 Task: Create a due date automation trigger when advanced on, 2 hours after a card is due add dates not starting this month.
Action: Mouse moved to (937, 77)
Screenshot: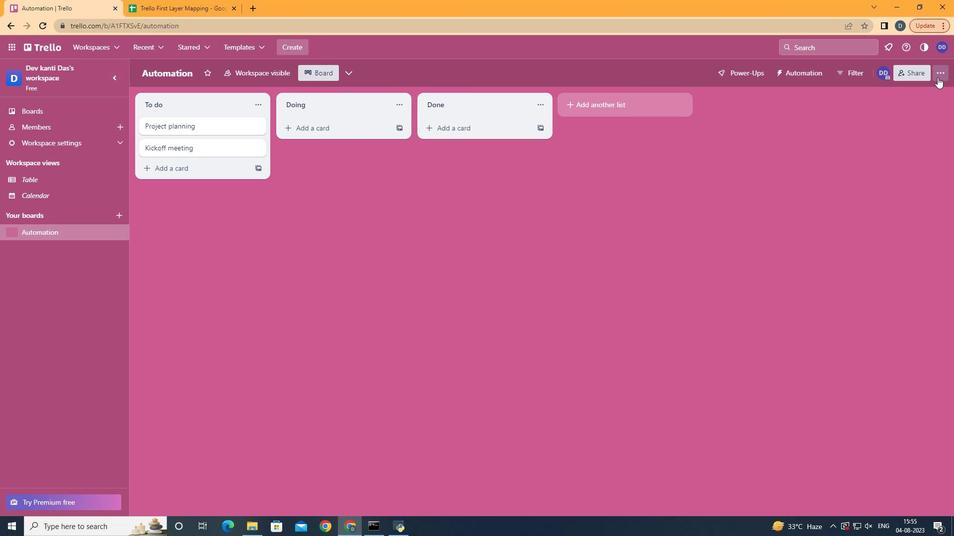 
Action: Mouse pressed left at (937, 77)
Screenshot: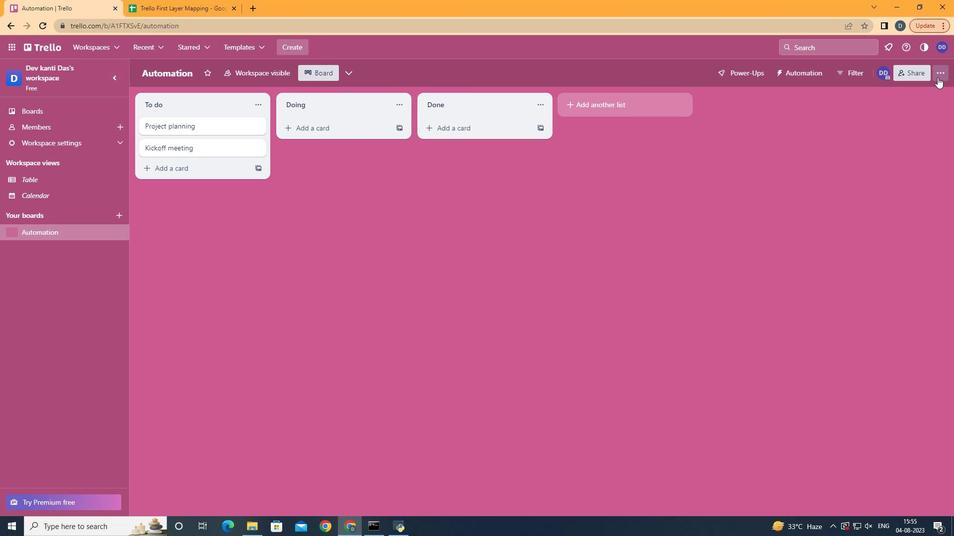 
Action: Mouse moved to (847, 220)
Screenshot: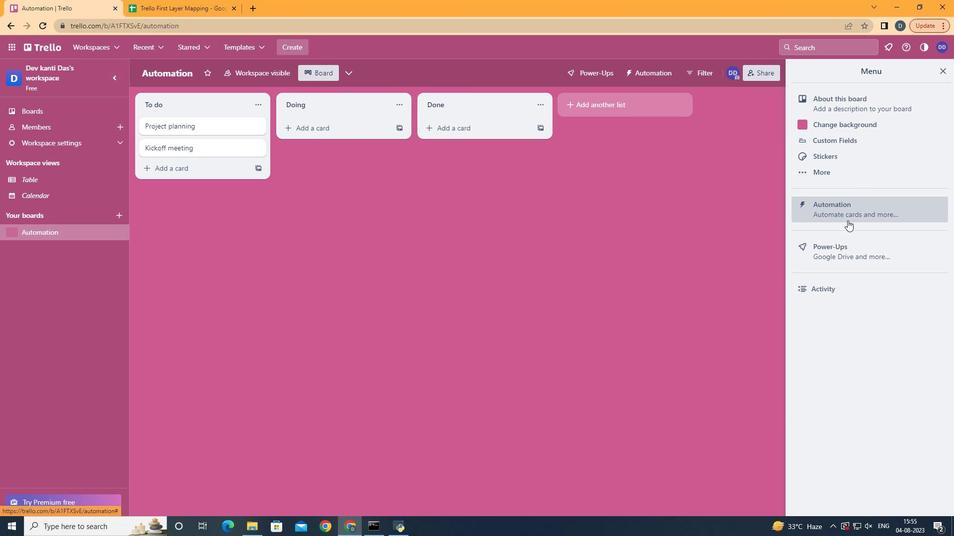 
Action: Mouse pressed left at (847, 220)
Screenshot: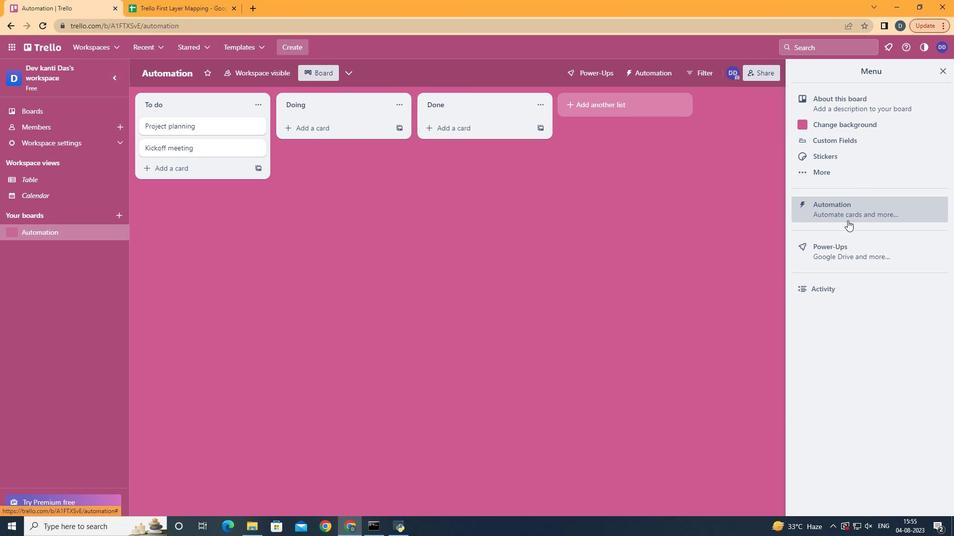 
Action: Mouse moved to (202, 203)
Screenshot: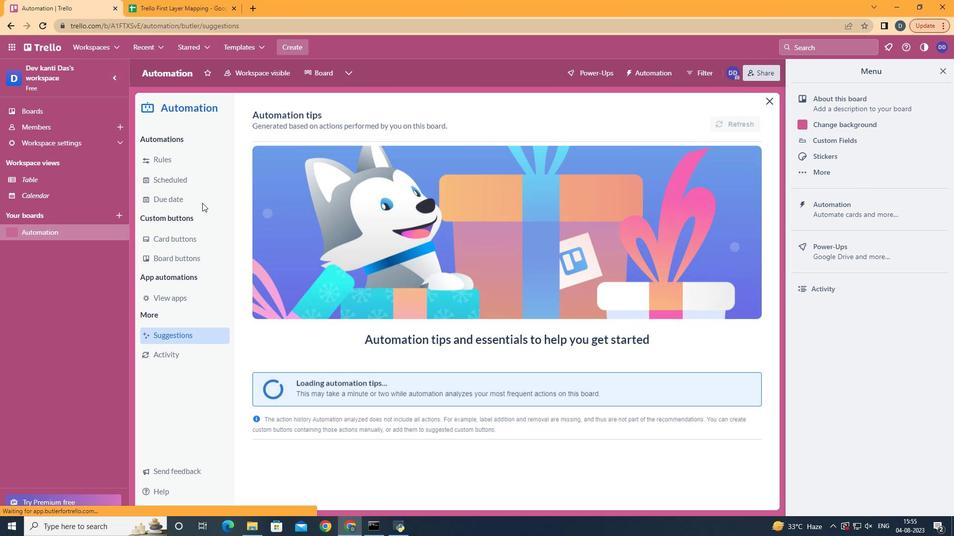 
Action: Mouse pressed left at (202, 203)
Screenshot: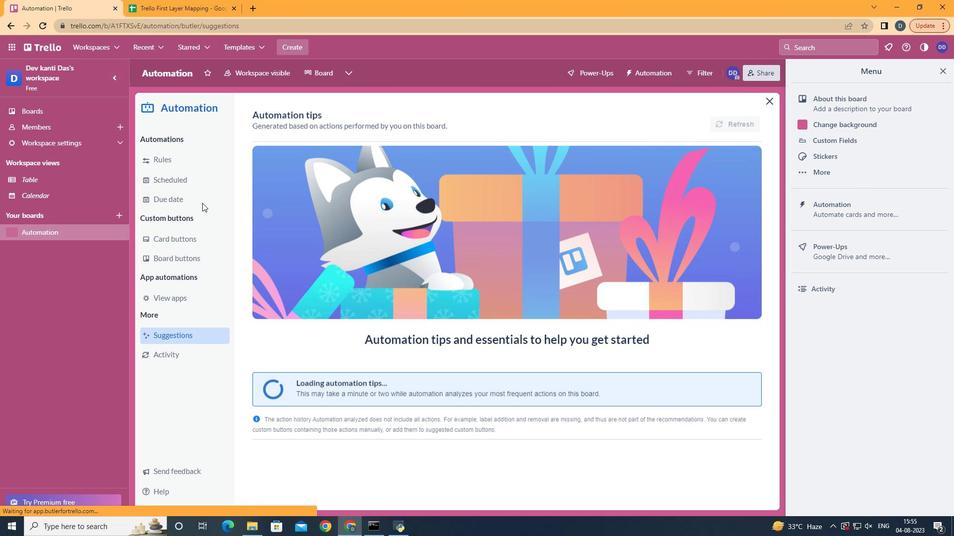 
Action: Mouse moved to (200, 199)
Screenshot: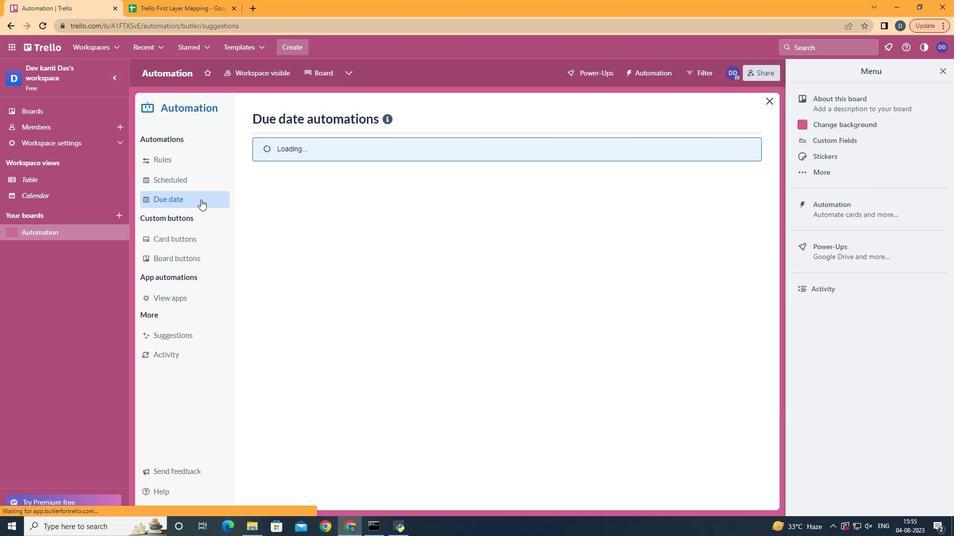 
Action: Mouse pressed left at (200, 199)
Screenshot: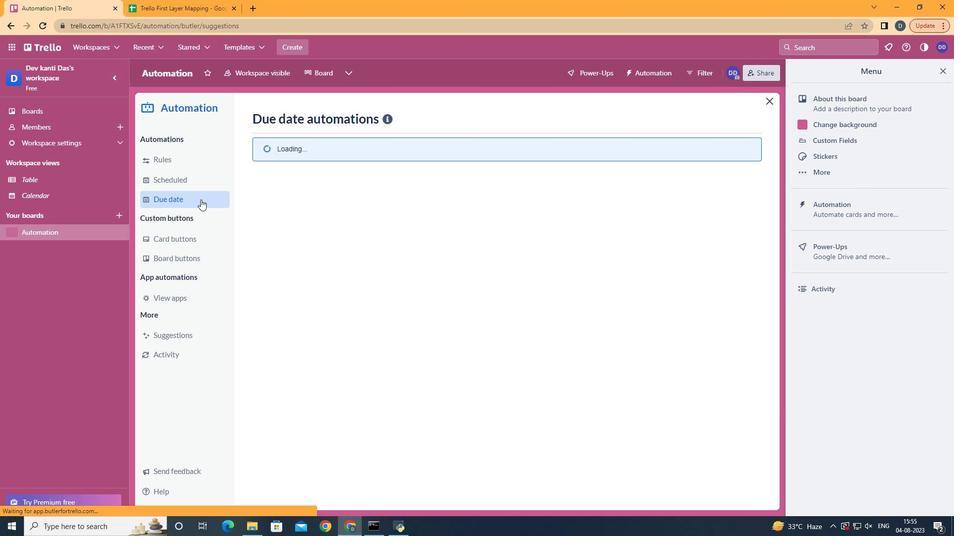 
Action: Mouse moved to (701, 113)
Screenshot: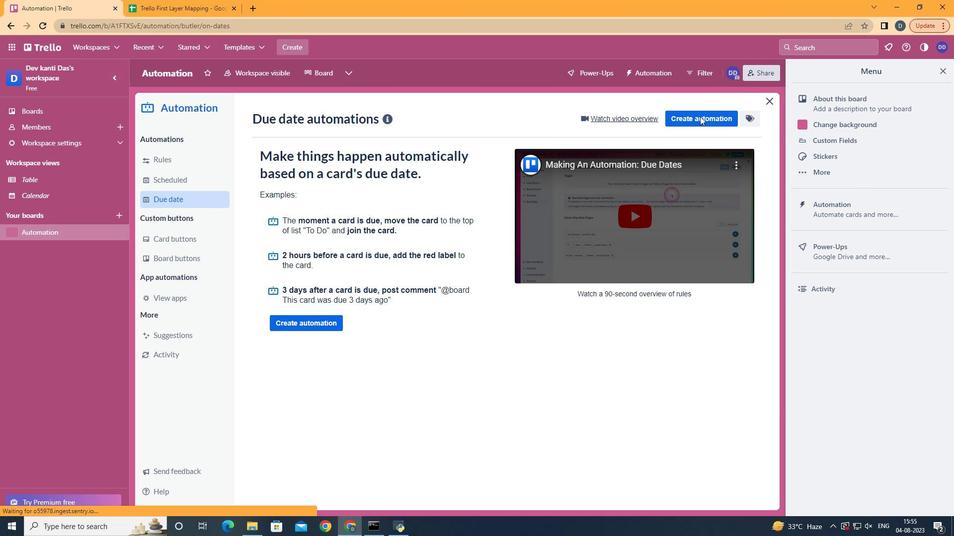 
Action: Mouse pressed left at (702, 109)
Screenshot: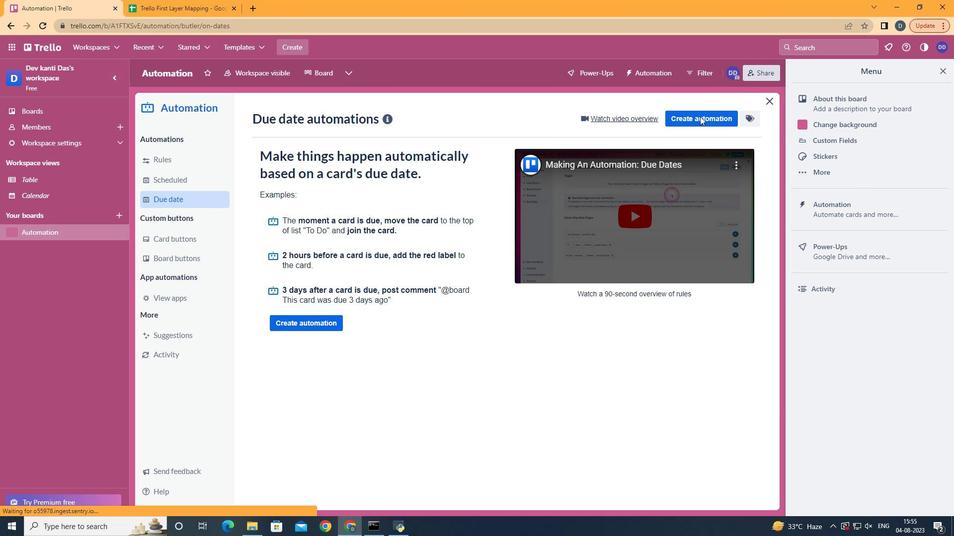 
Action: Mouse moved to (700, 116)
Screenshot: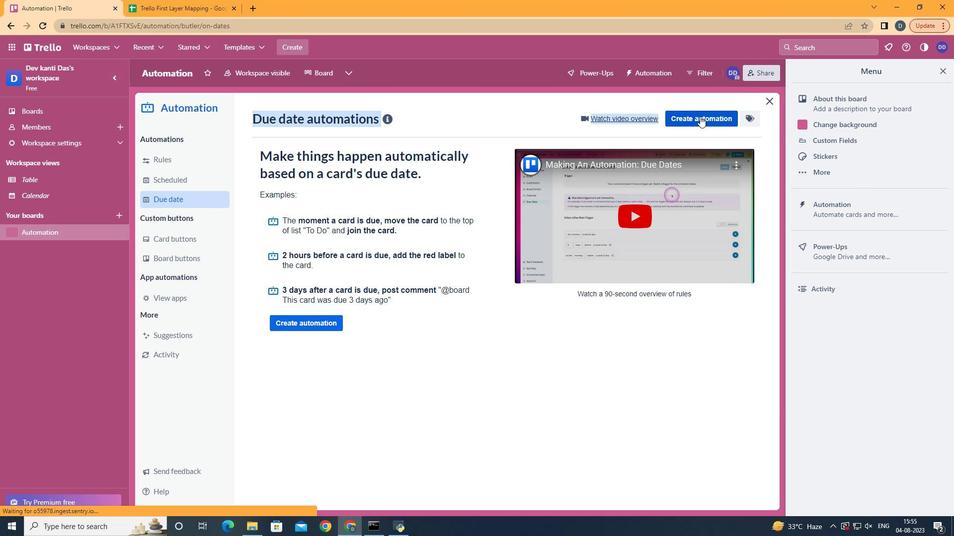 
Action: Mouse pressed left at (700, 116)
Screenshot: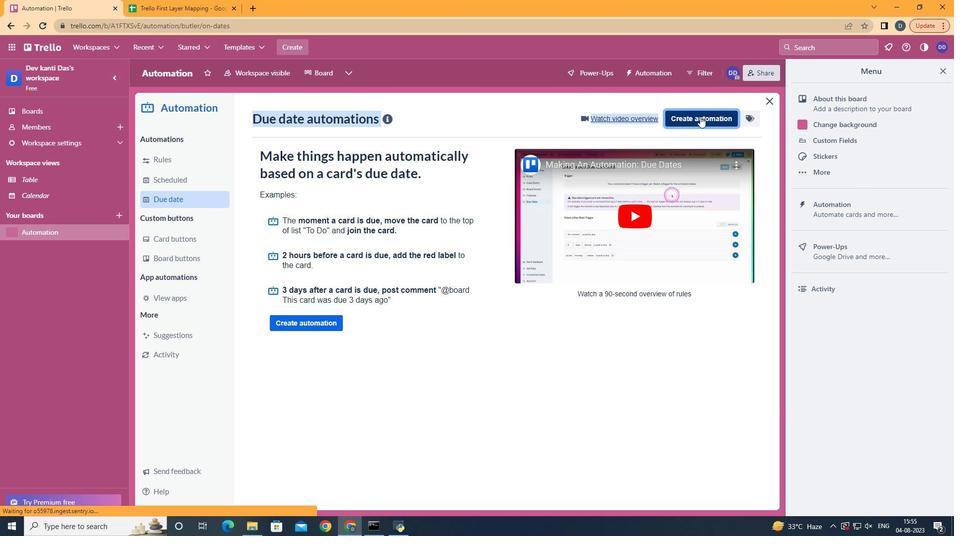 
Action: Mouse moved to (505, 206)
Screenshot: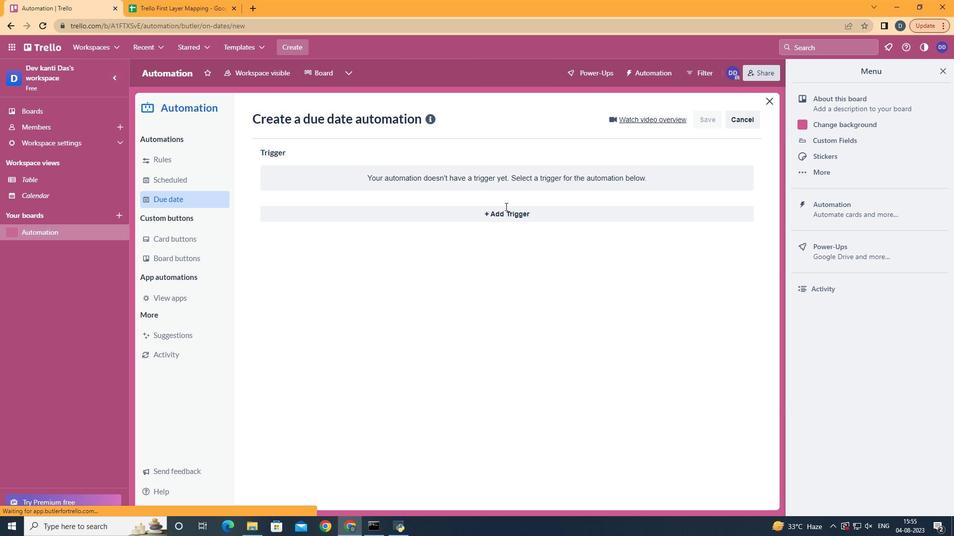 
Action: Mouse pressed left at (505, 206)
Screenshot: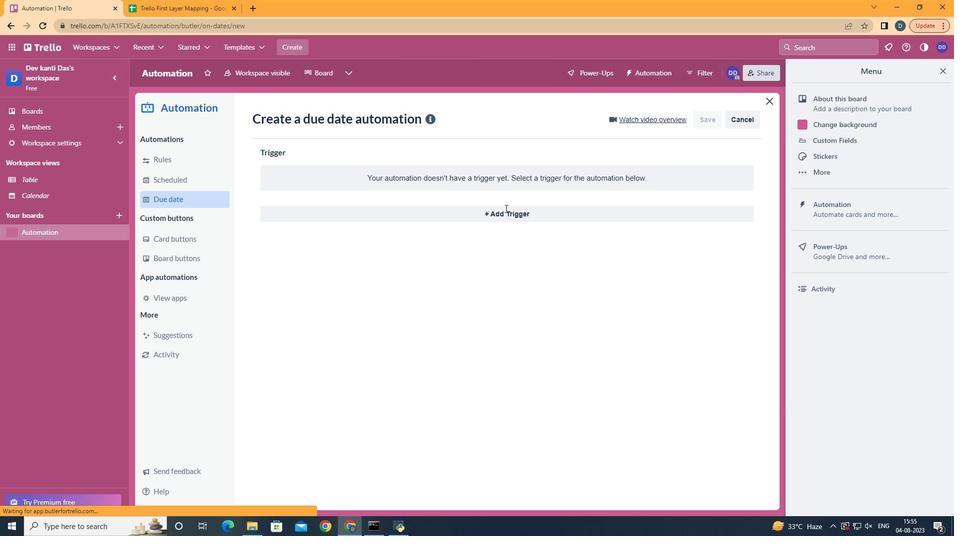 
Action: Mouse moved to (505, 209)
Screenshot: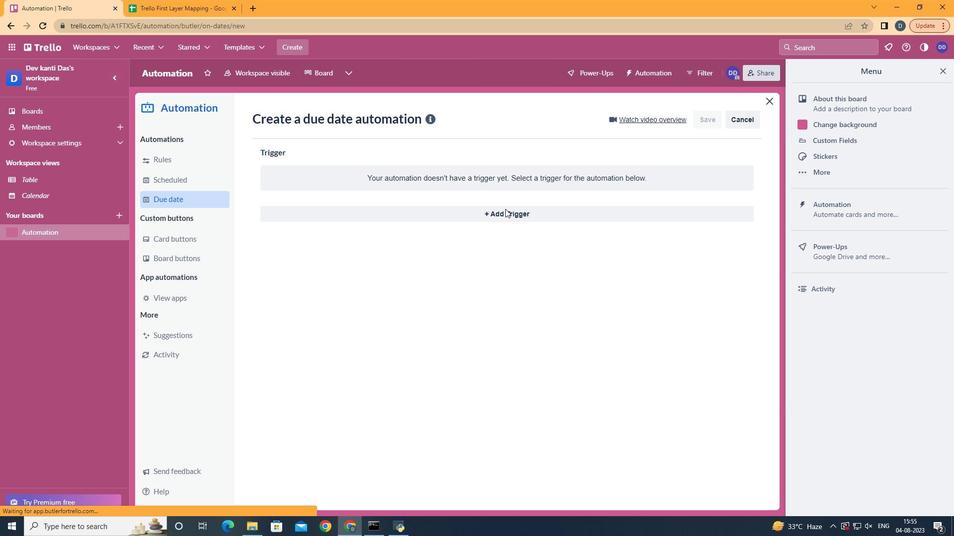 
Action: Mouse pressed left at (505, 209)
Screenshot: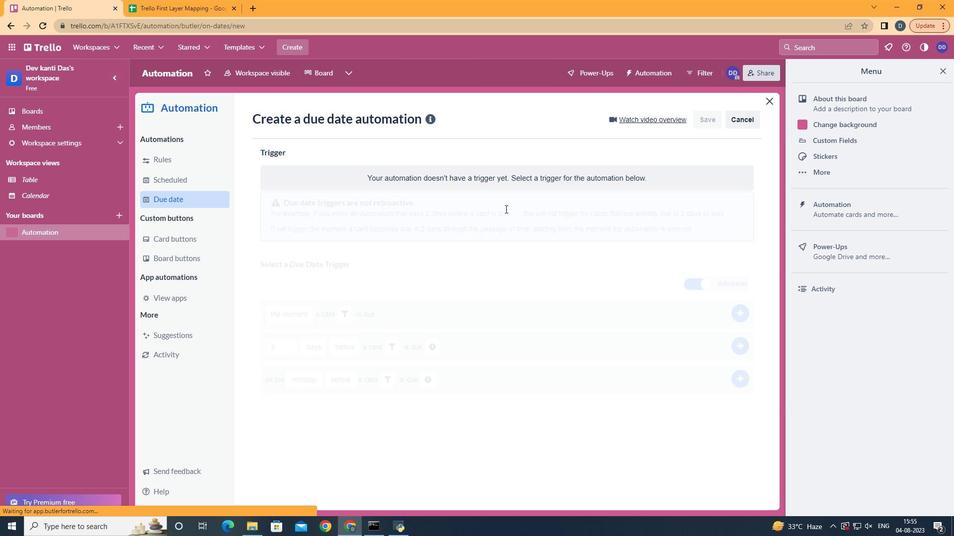 
Action: Mouse moved to (312, 422)
Screenshot: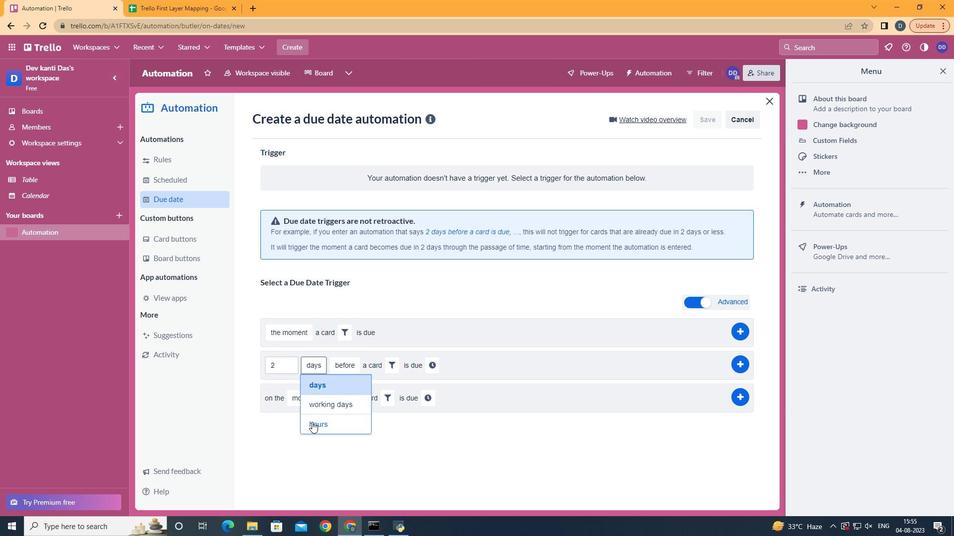 
Action: Mouse pressed left at (312, 422)
Screenshot: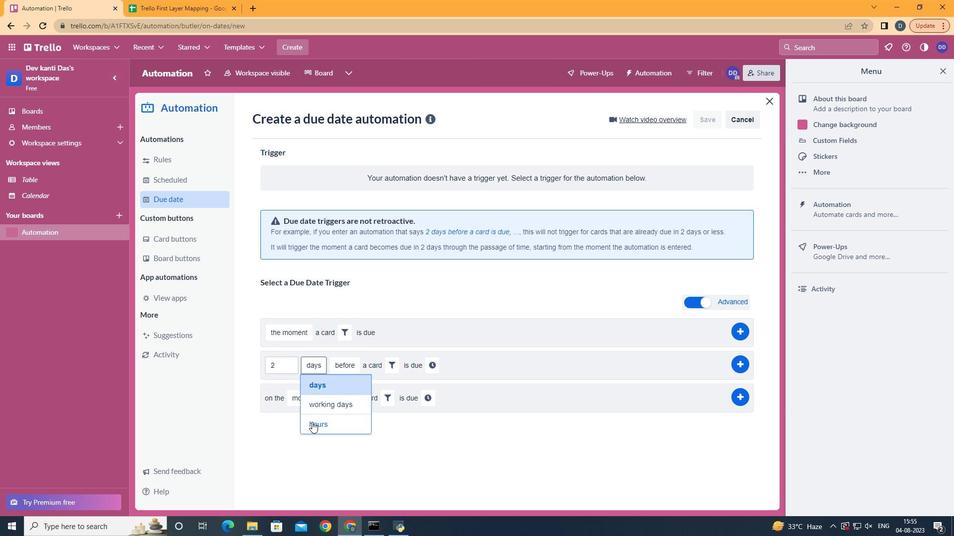 
Action: Mouse moved to (358, 408)
Screenshot: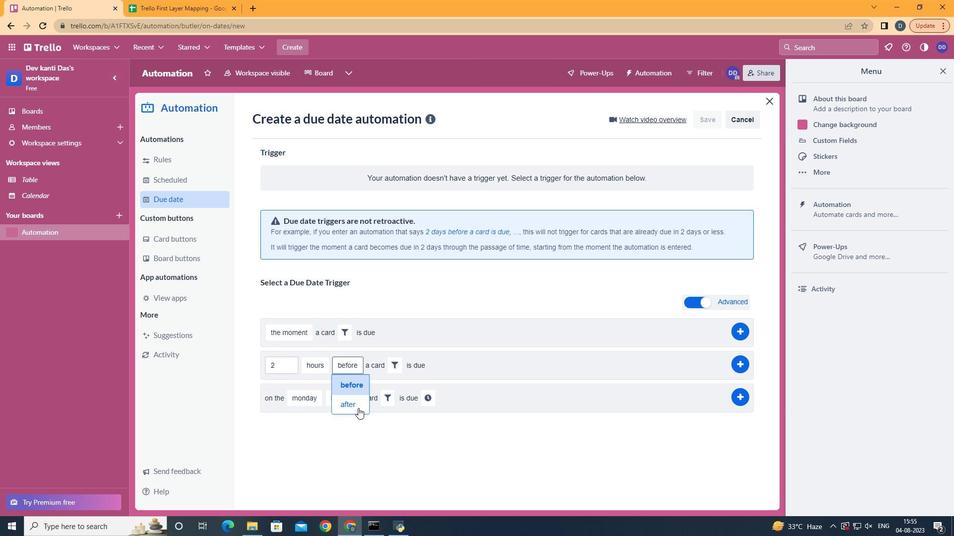 
Action: Mouse pressed left at (358, 408)
Screenshot: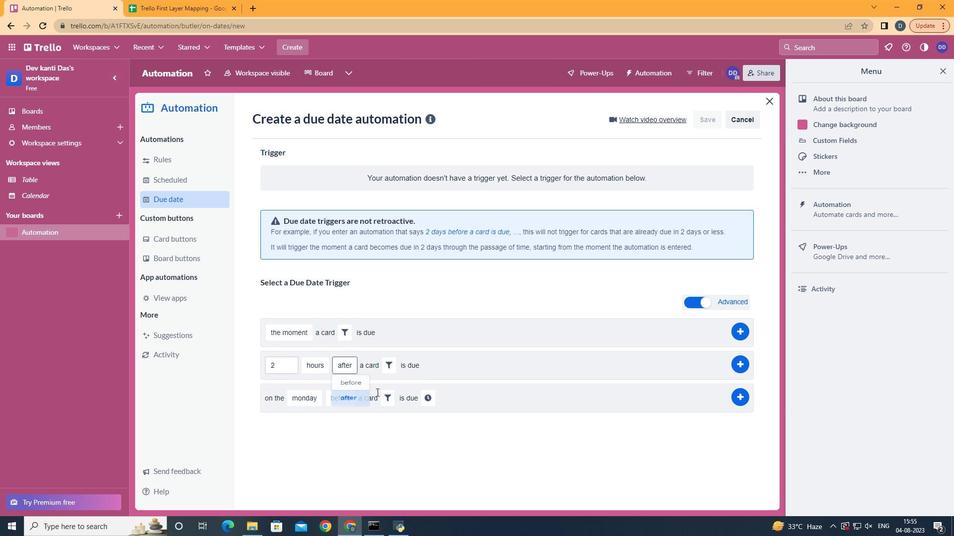
Action: Mouse moved to (393, 365)
Screenshot: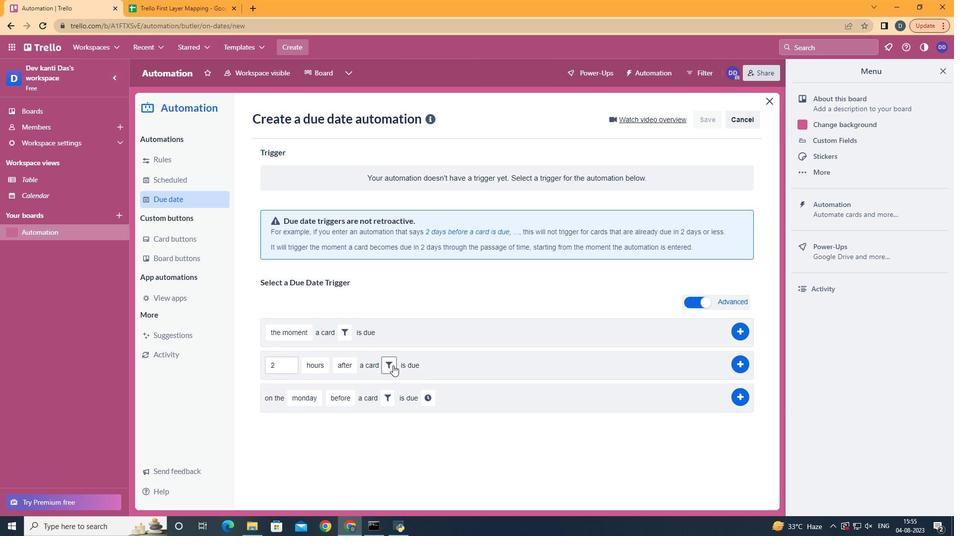 
Action: Mouse pressed left at (393, 365)
Screenshot: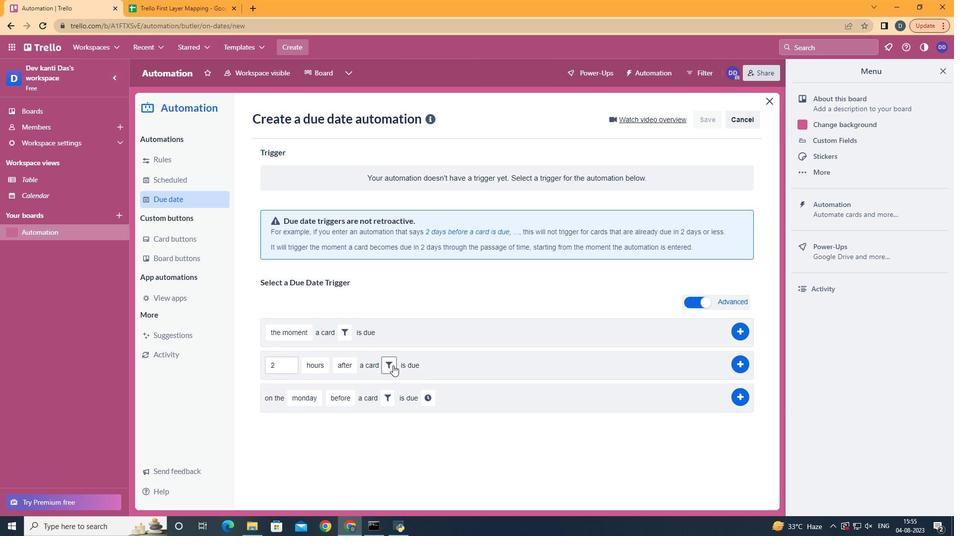 
Action: Mouse moved to (447, 399)
Screenshot: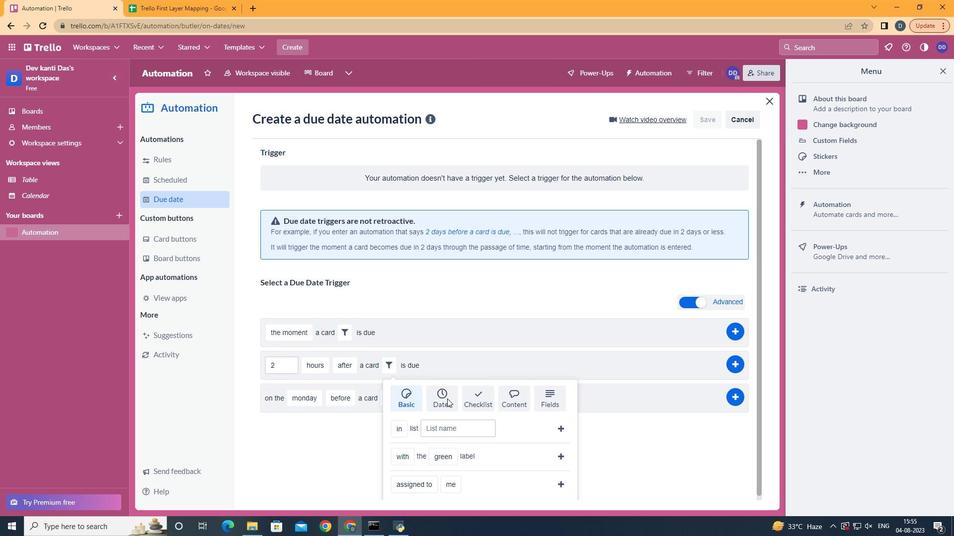 
Action: Mouse pressed left at (447, 399)
Screenshot: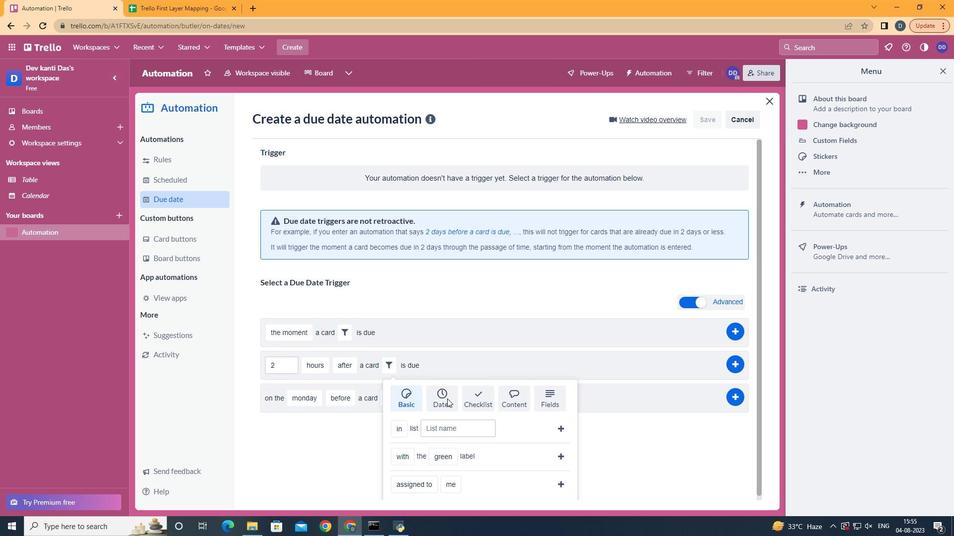 
Action: Mouse moved to (447, 400)
Screenshot: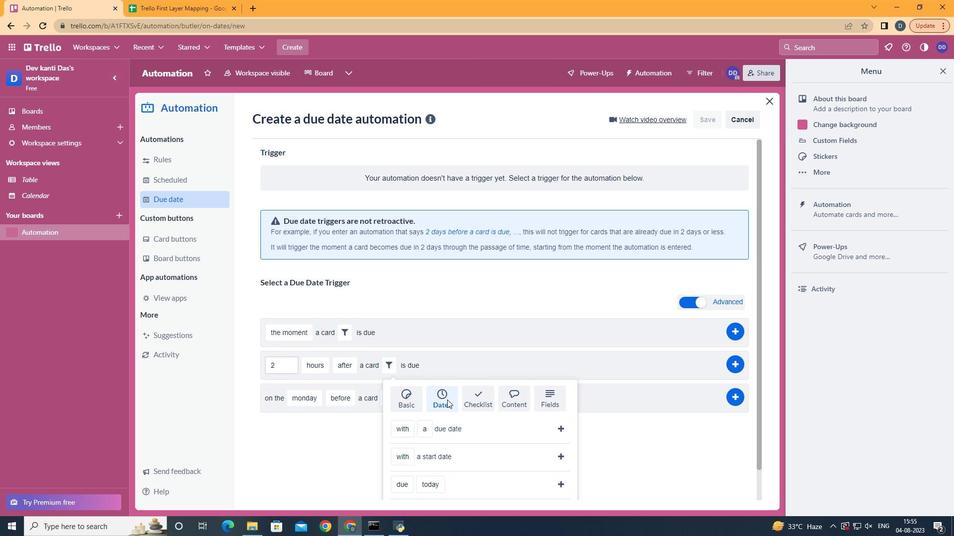 
Action: Mouse scrolled (447, 399) with delta (0, 0)
Screenshot: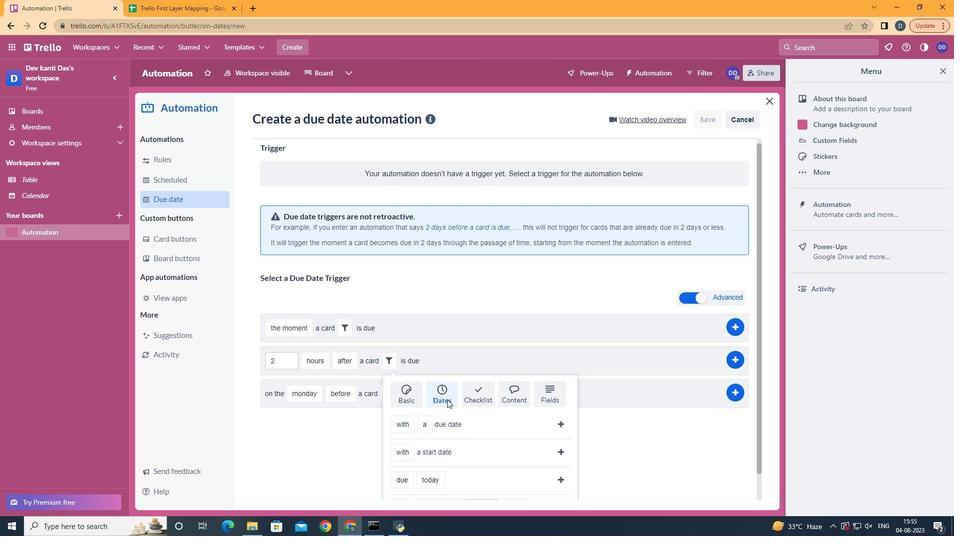 
Action: Mouse scrolled (447, 399) with delta (0, 0)
Screenshot: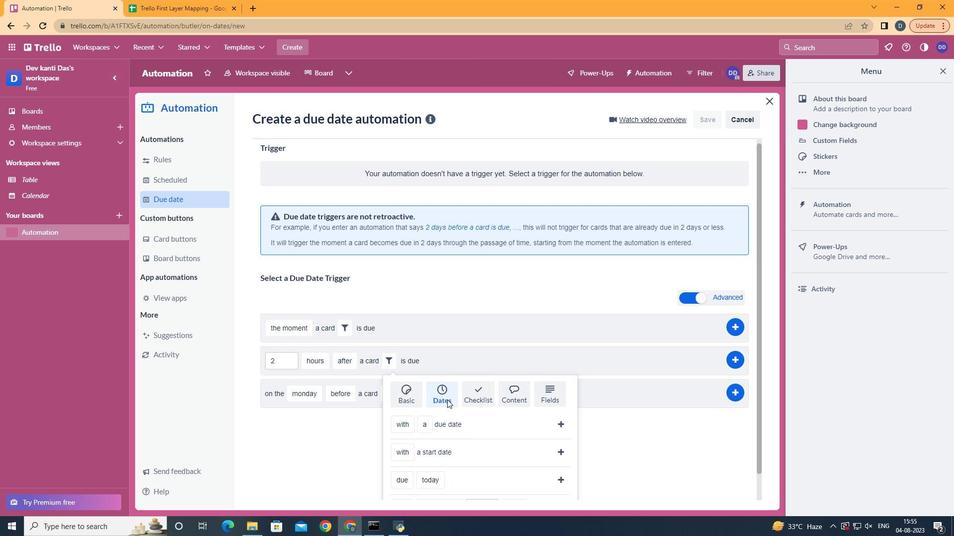 
Action: Mouse scrolled (447, 399) with delta (0, 0)
Screenshot: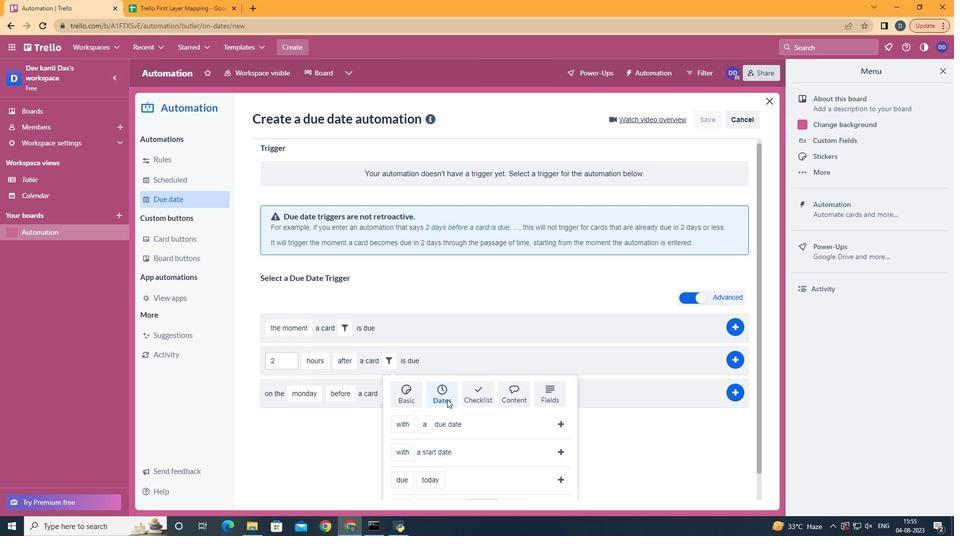 
Action: Mouse scrolled (447, 399) with delta (0, 0)
Screenshot: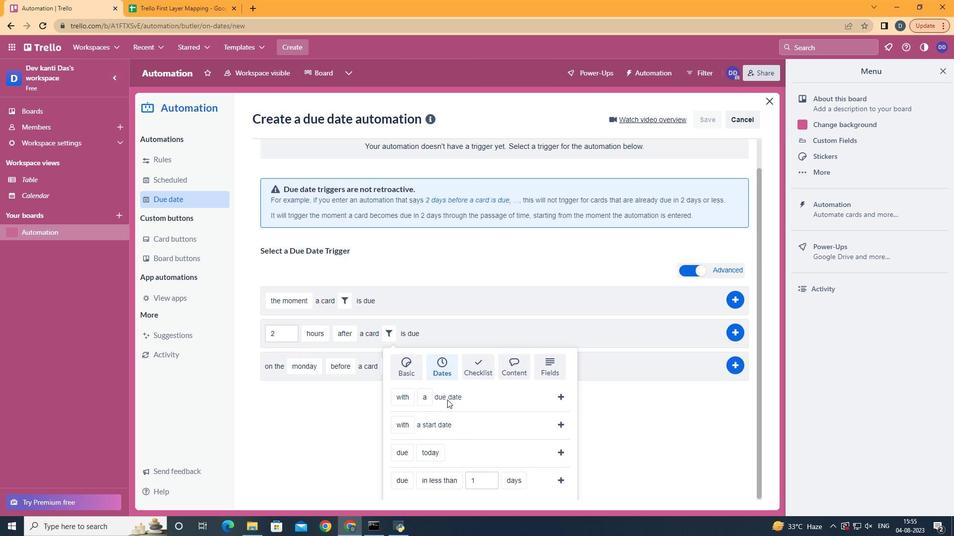 
Action: Mouse moved to (419, 443)
Screenshot: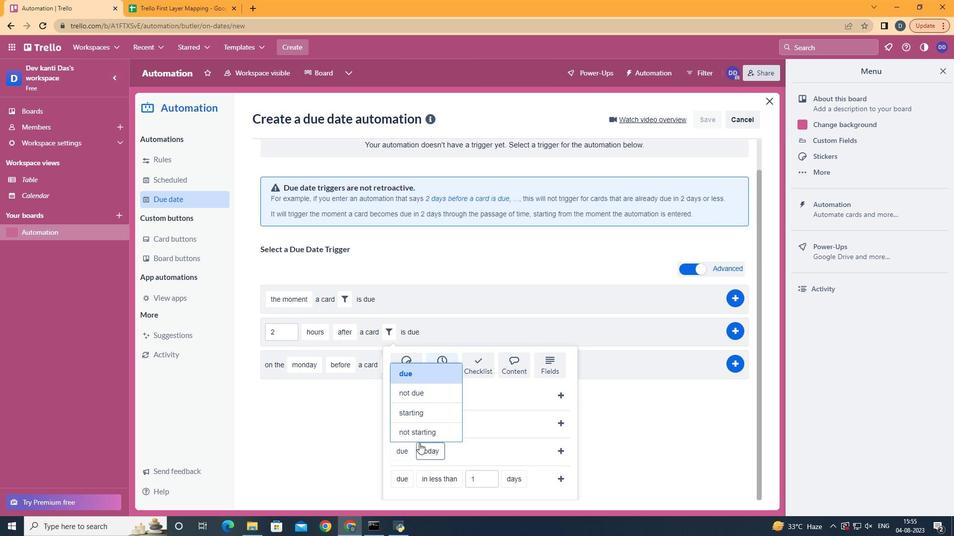
Action: Mouse pressed left at (419, 443)
Screenshot: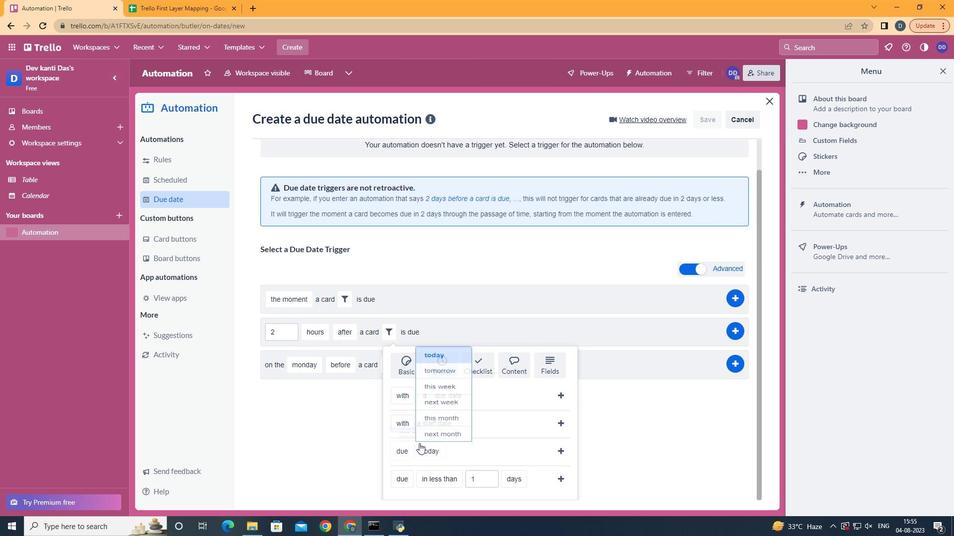 
Action: Mouse moved to (415, 434)
Screenshot: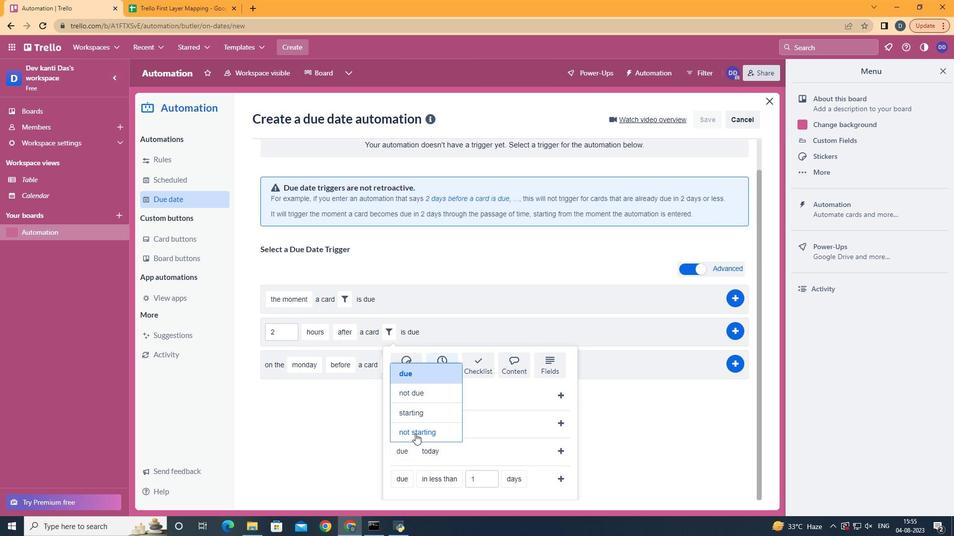 
Action: Mouse pressed left at (415, 434)
Screenshot: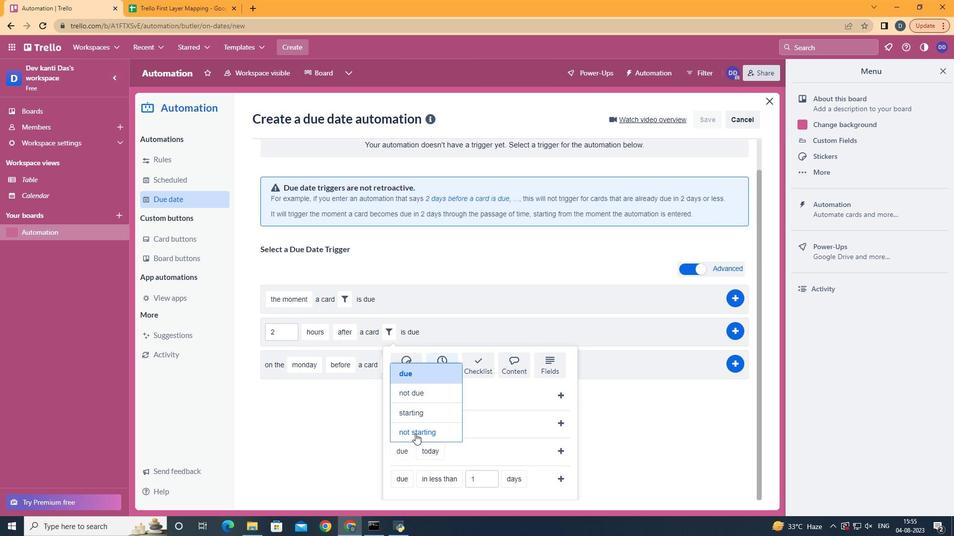 
Action: Mouse moved to (468, 409)
Screenshot: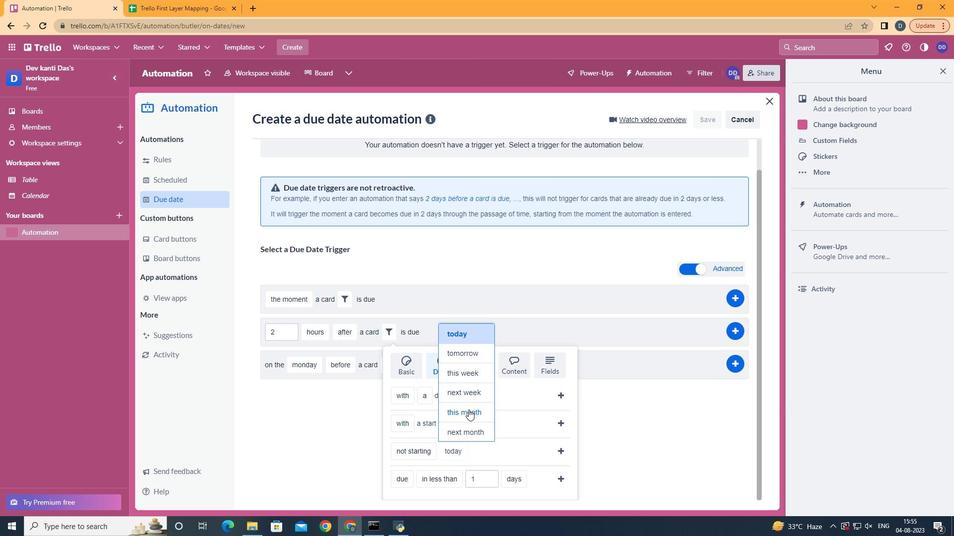
Action: Mouse pressed left at (468, 409)
Screenshot: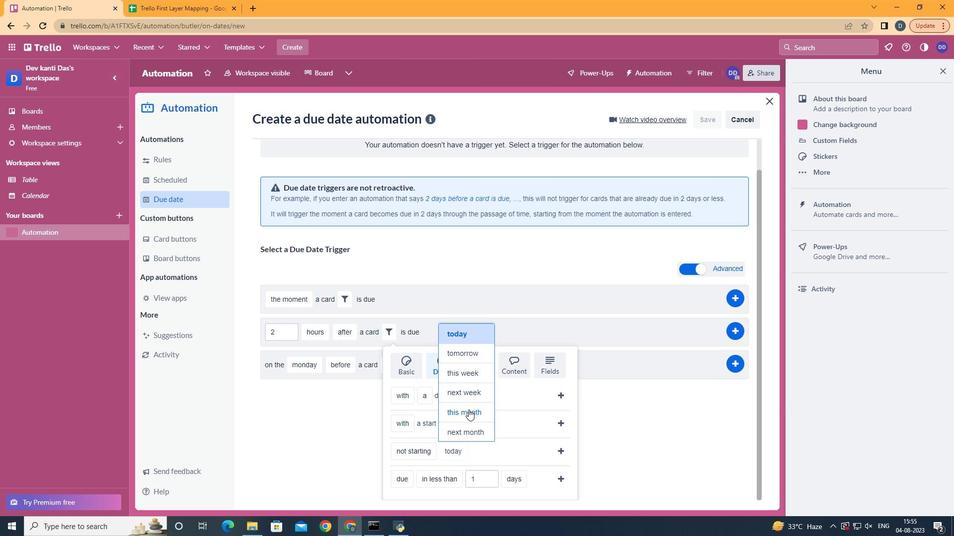 
Action: Mouse moved to (563, 454)
Screenshot: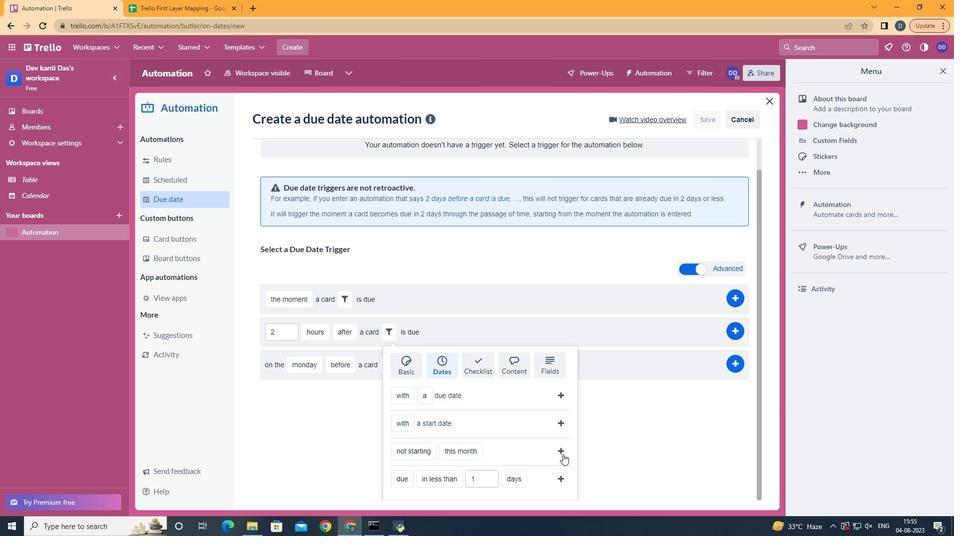 
Action: Mouse pressed left at (563, 454)
Screenshot: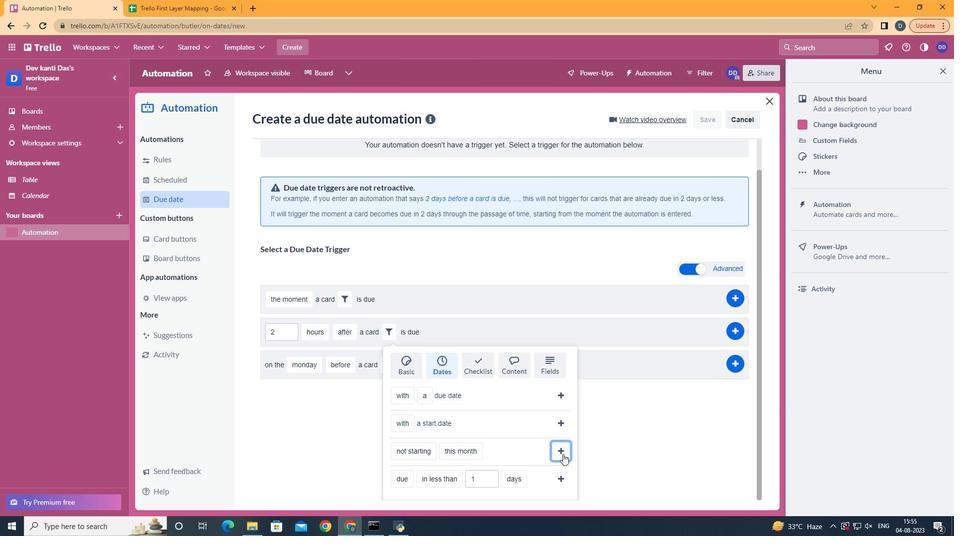 
Action: Mouse moved to (737, 362)
Screenshot: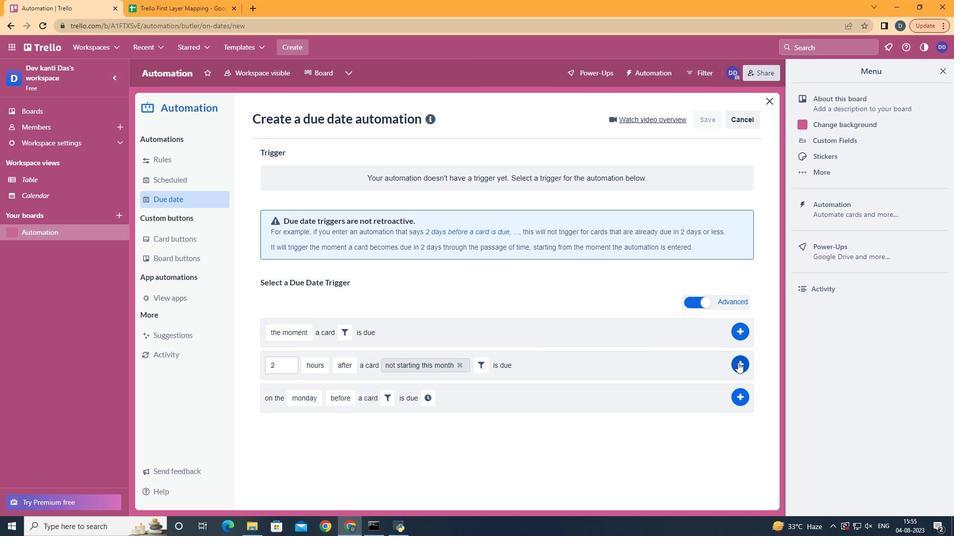 
Action: Mouse pressed left at (737, 362)
Screenshot: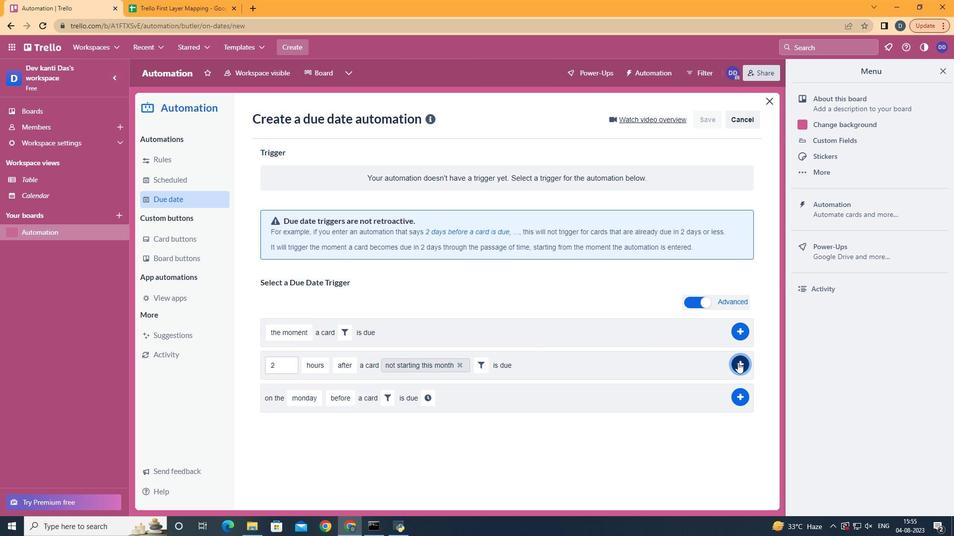 
Action: Mouse moved to (474, 172)
Screenshot: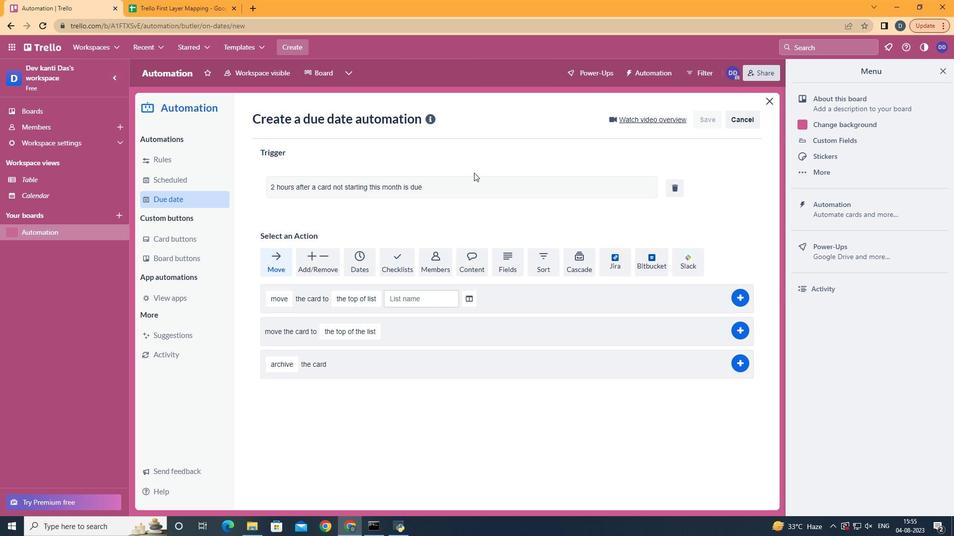 
